 Task: Select the option shrink text on overflow.
Action: Mouse moved to (757, 311)
Screenshot: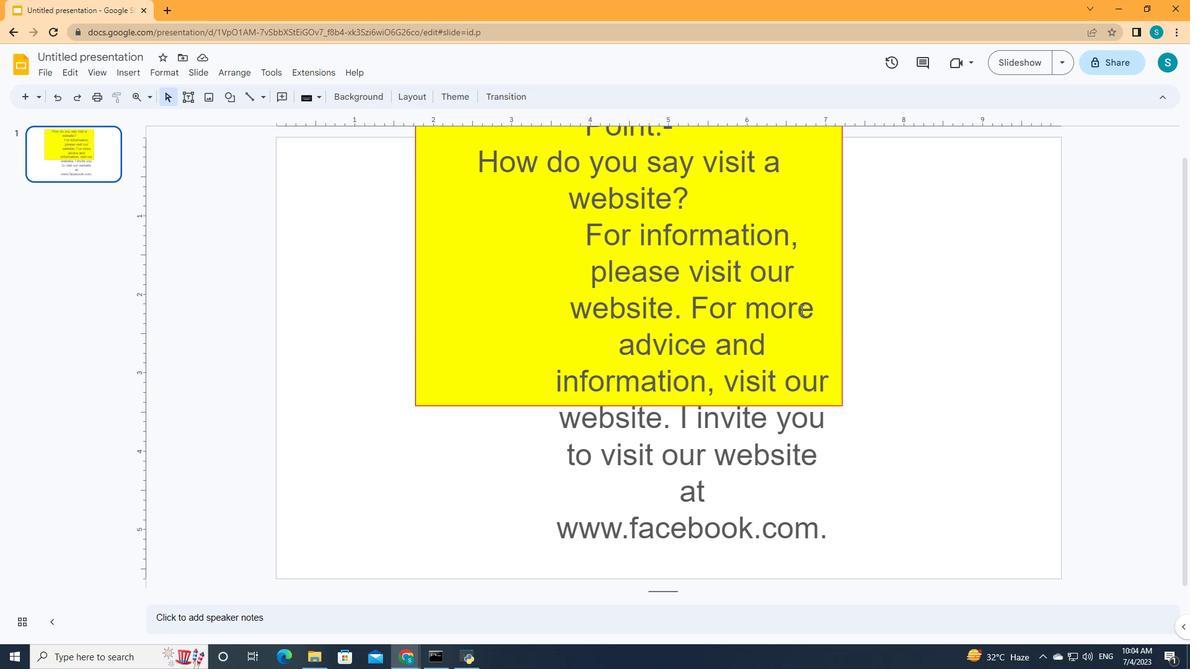 
Action: Mouse pressed left at (757, 311)
Screenshot: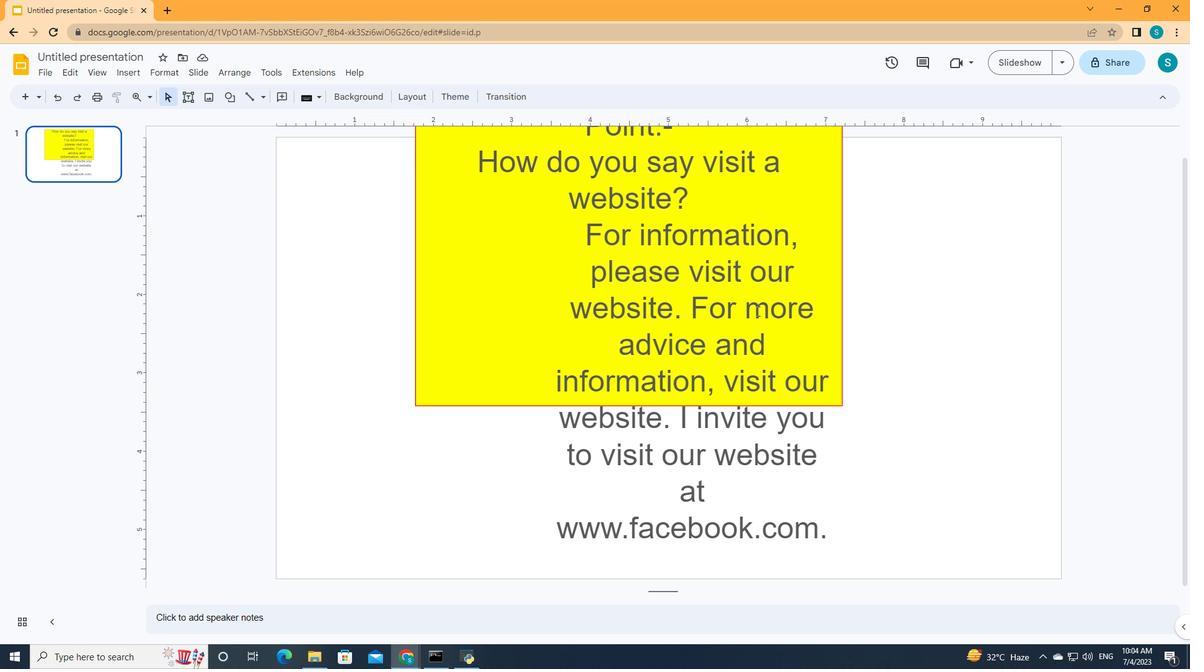 
Action: Mouse moved to (890, 100)
Screenshot: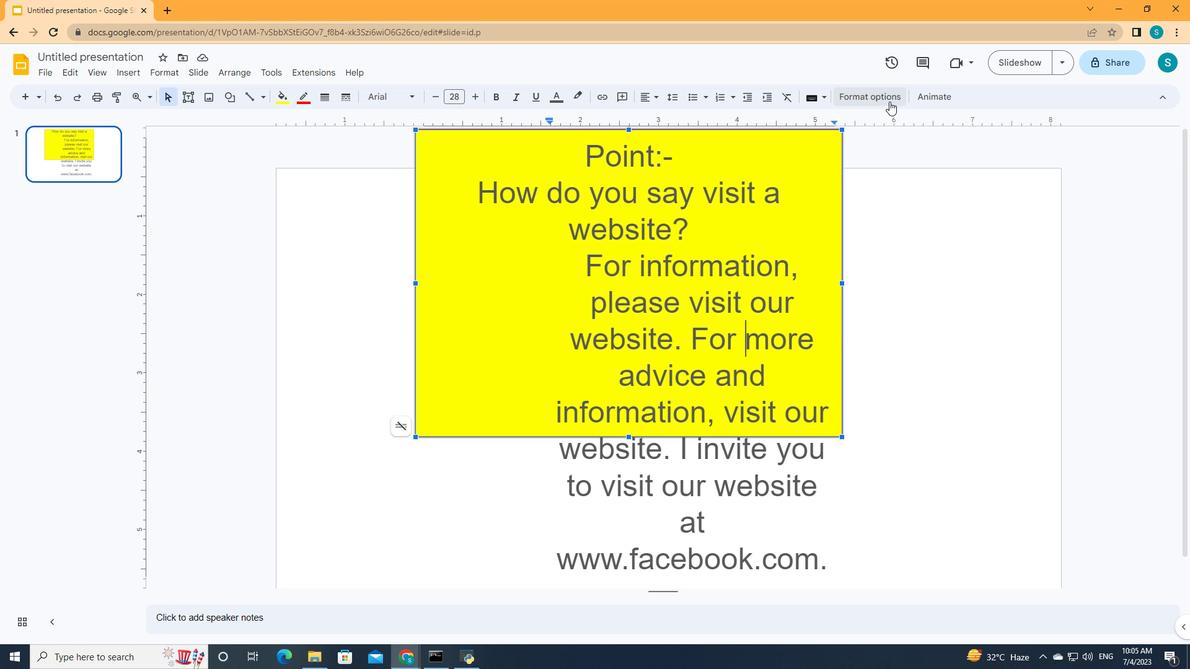 
Action: Mouse pressed left at (890, 100)
Screenshot: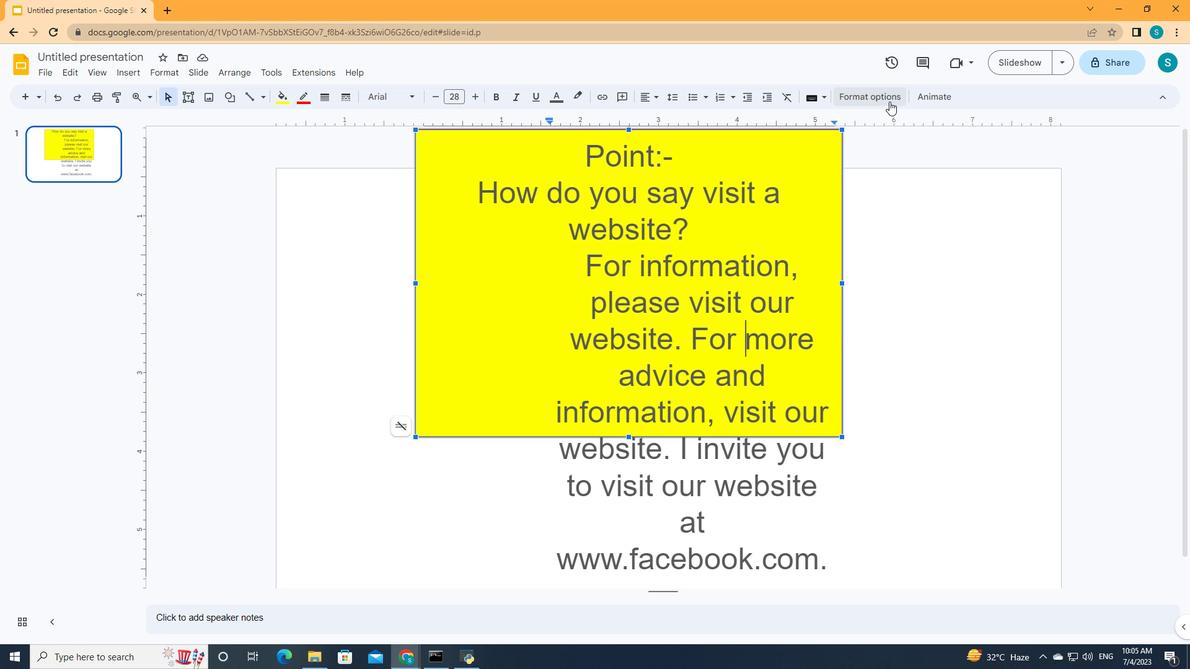 
Action: Mouse moved to (1023, 208)
Screenshot: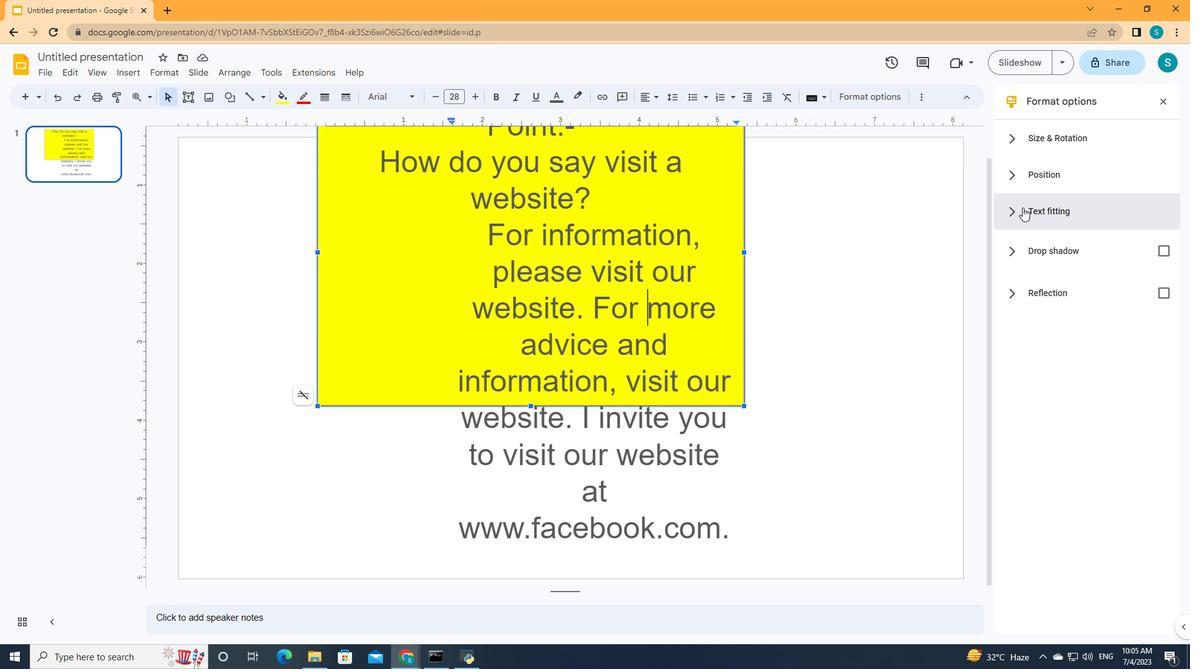 
Action: Mouse pressed left at (1023, 208)
Screenshot: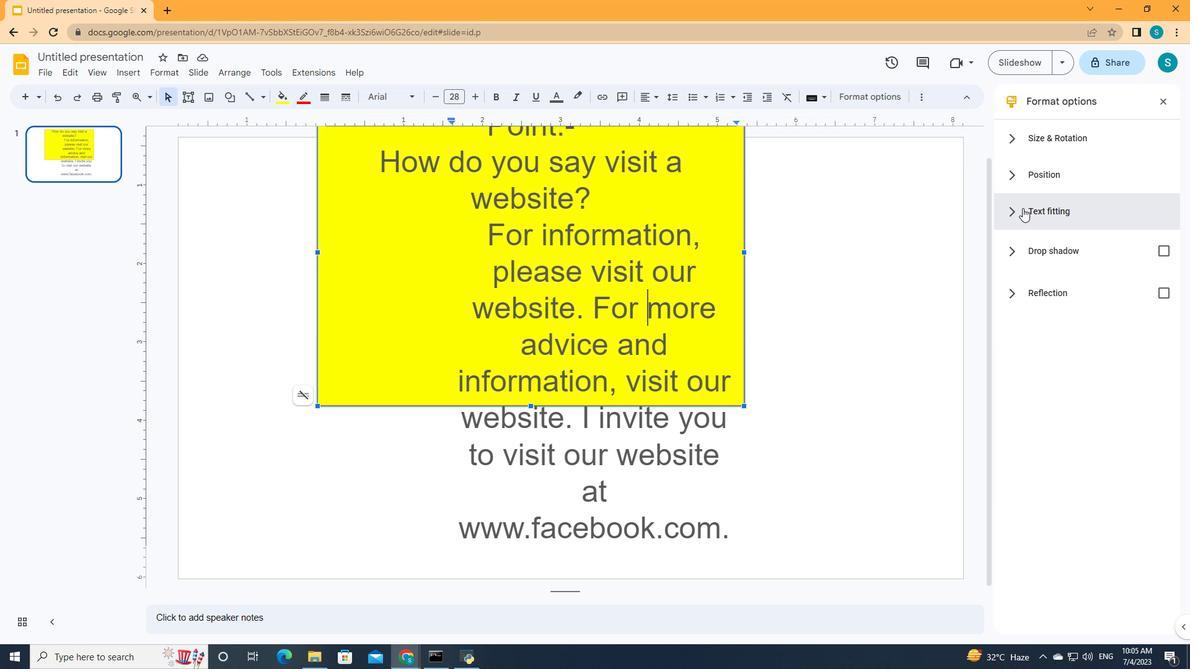 
Action: Mouse moved to (1008, 389)
Screenshot: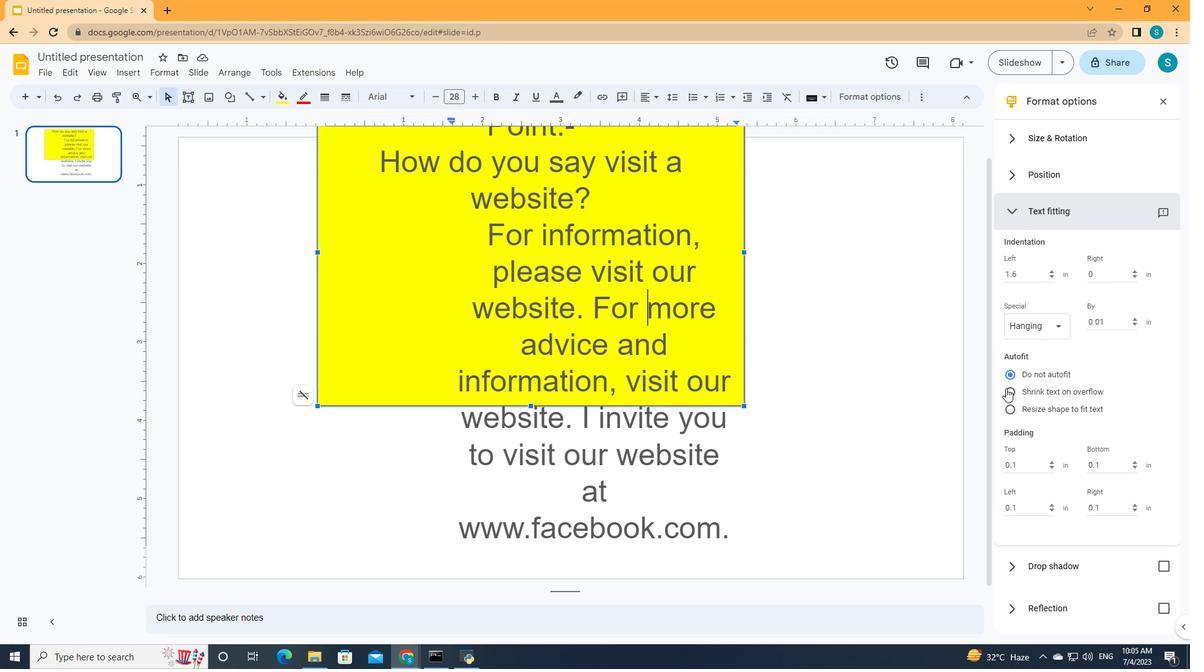 
Action: Mouse pressed left at (1008, 389)
Screenshot: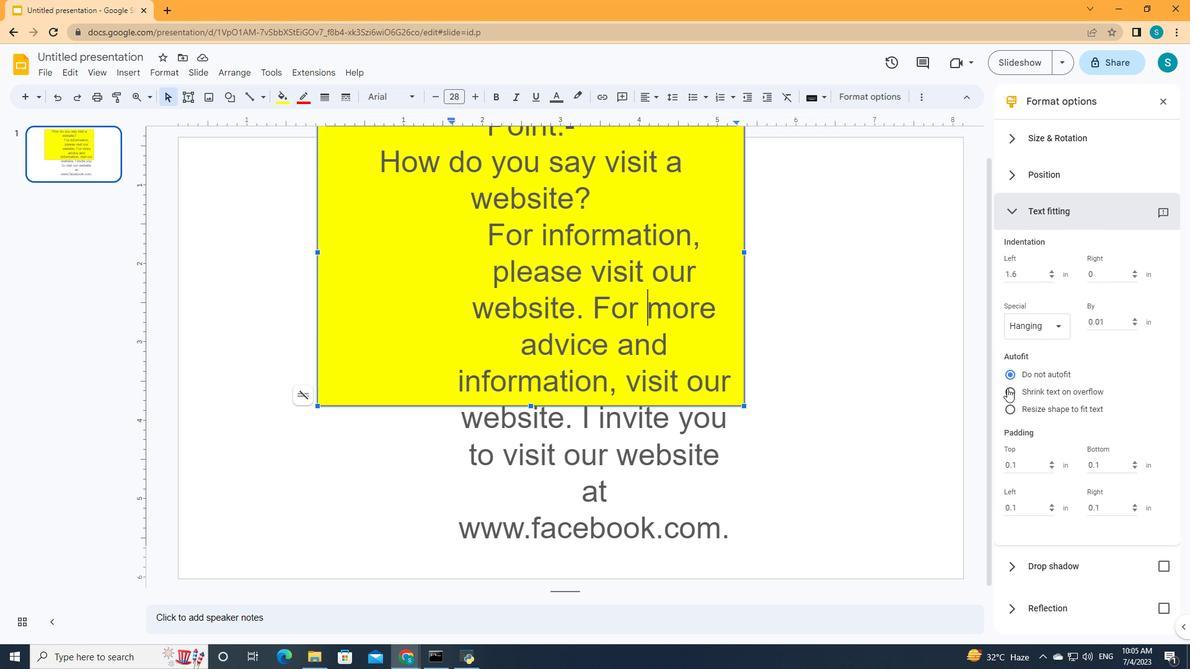 
Action: Mouse moved to (1012, 393)
Screenshot: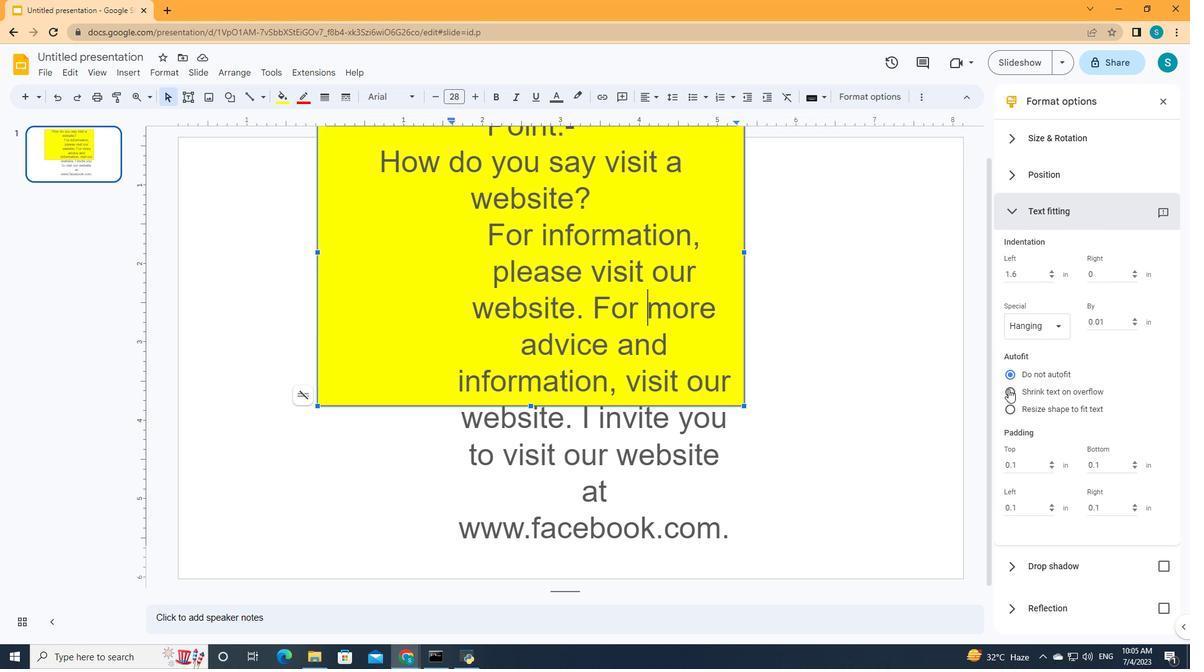 
